 Task: Find museums that are open now.
Action: Mouse moved to (557, 89)
Screenshot: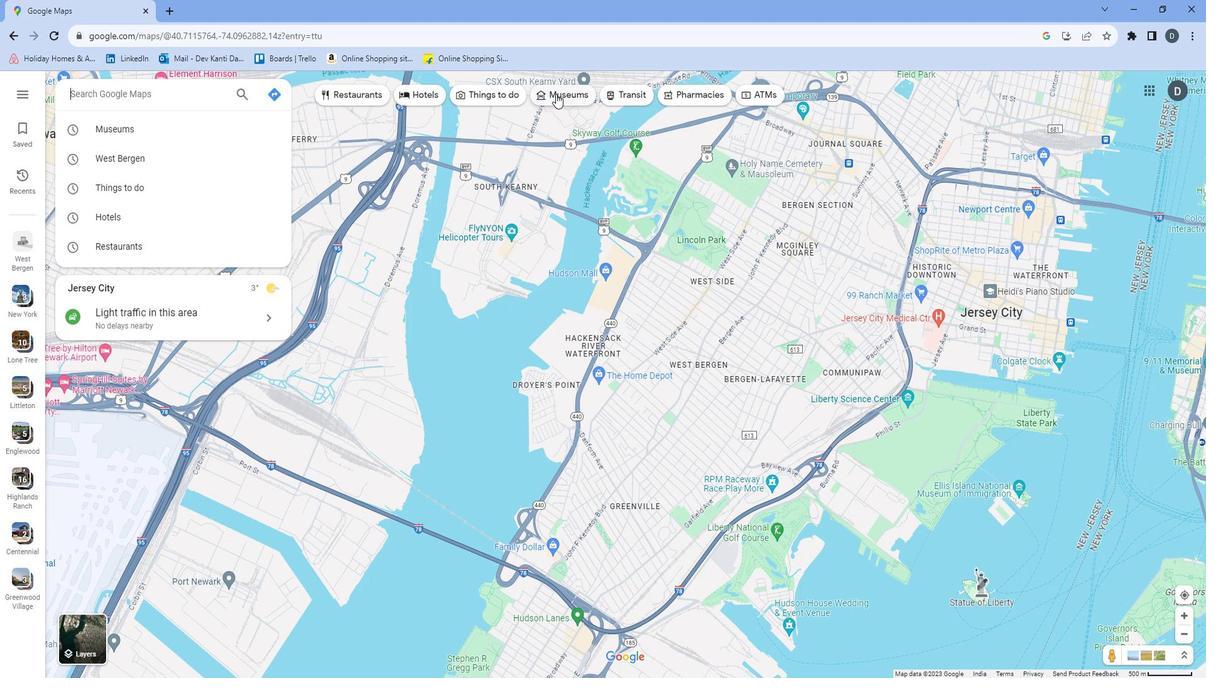 
Action: Mouse pressed left at (557, 89)
Screenshot: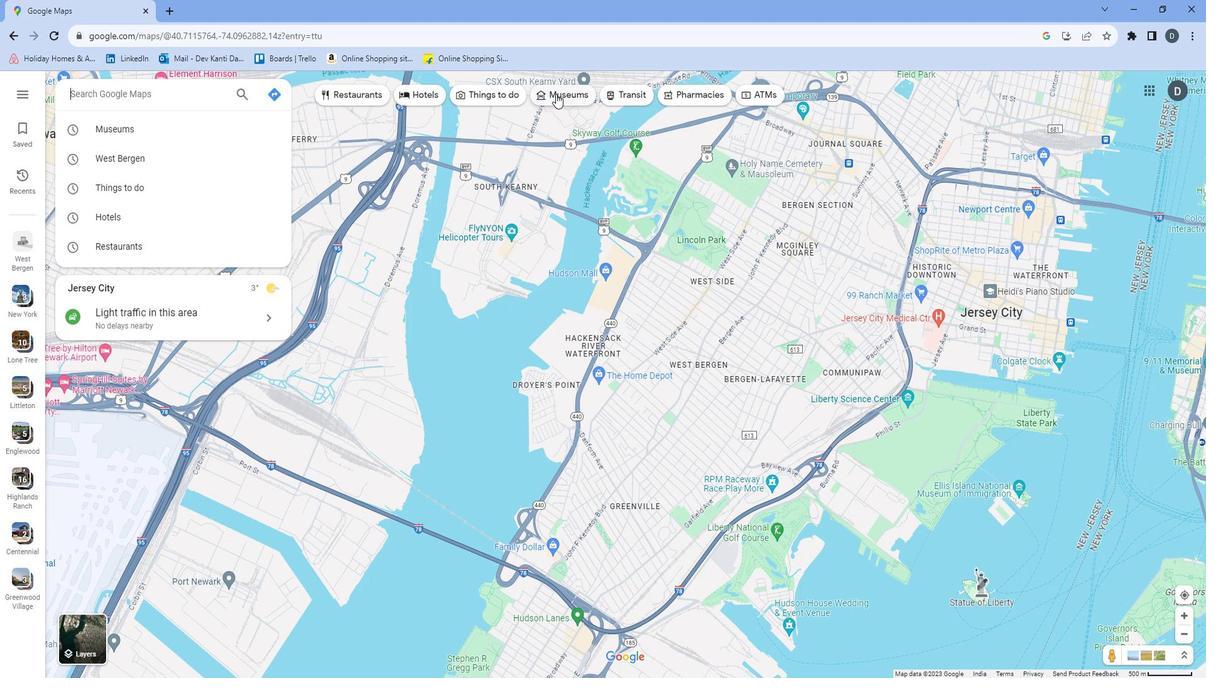 
Action: Mouse moved to (423, 82)
Screenshot: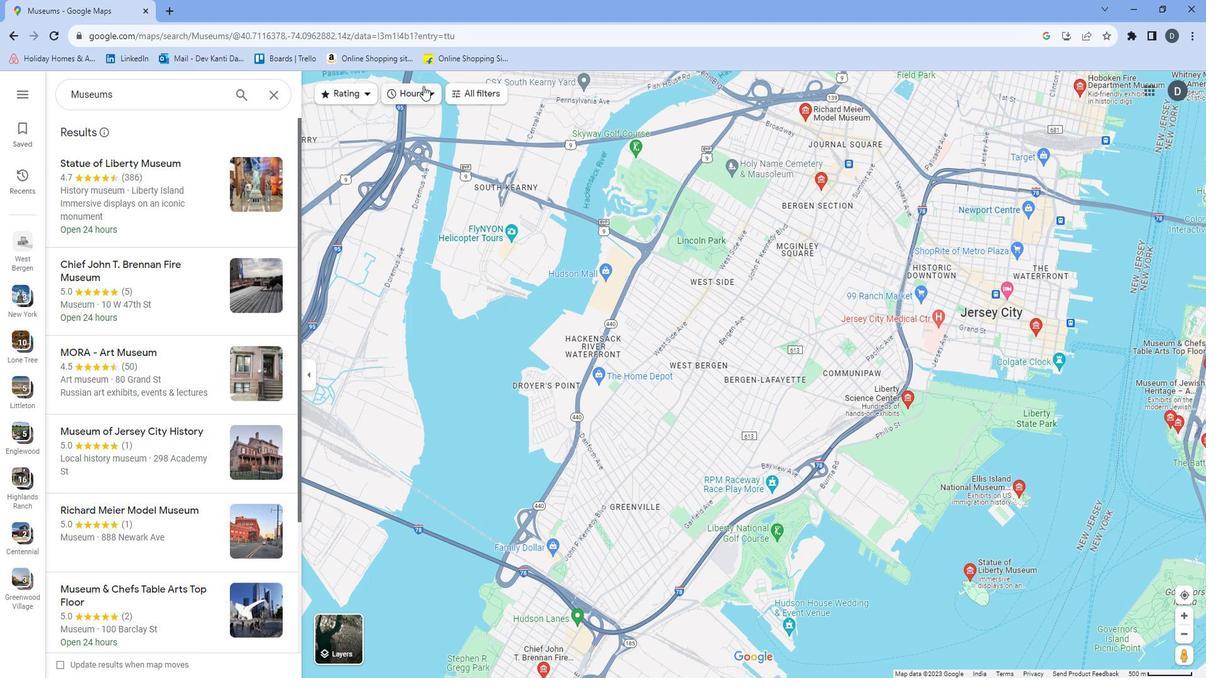 
Action: Mouse pressed left at (423, 82)
Screenshot: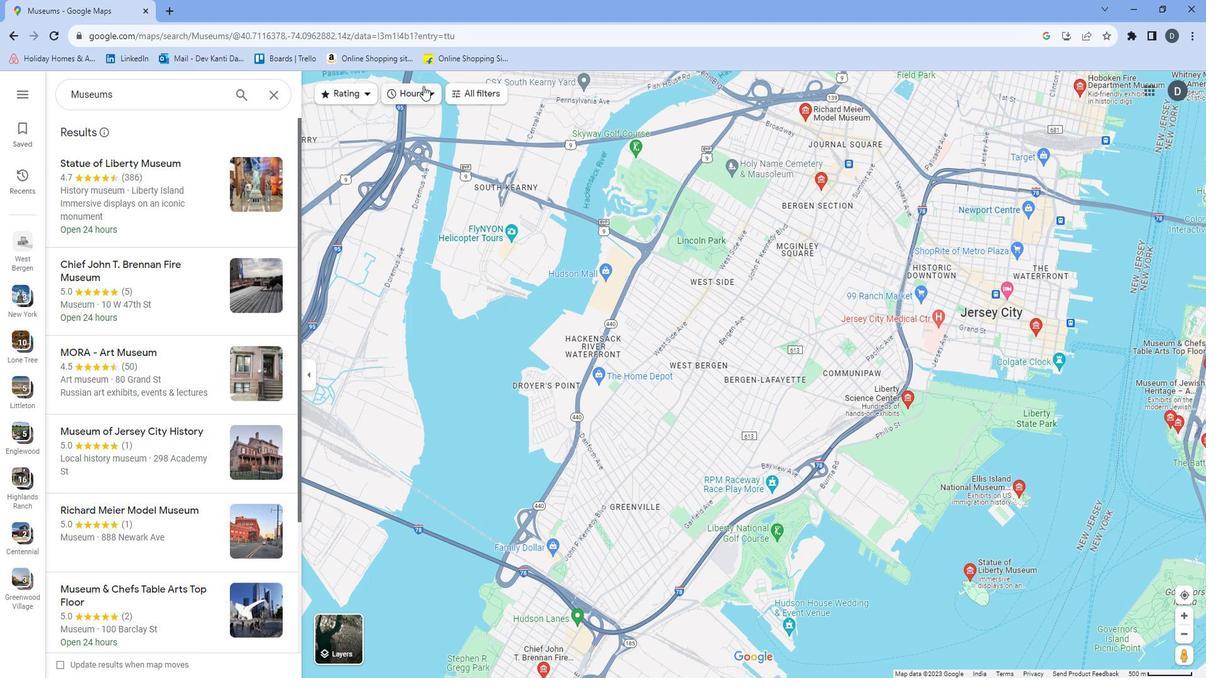 
Action: Mouse moved to (393, 138)
Screenshot: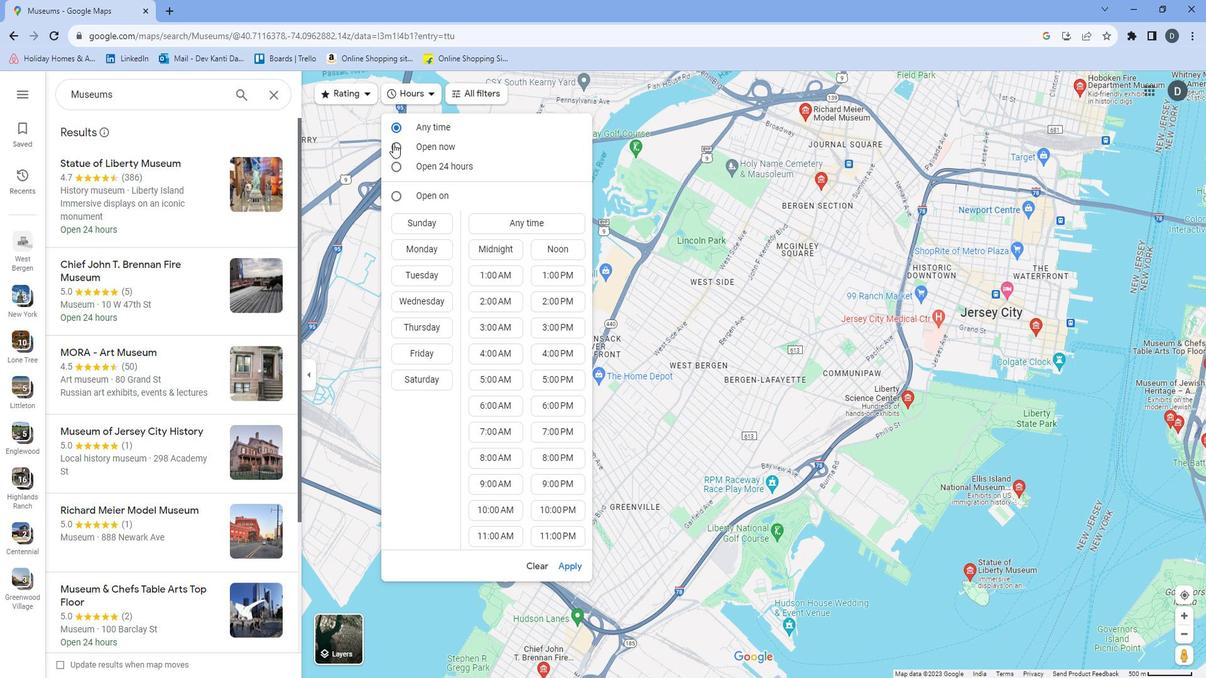 
Action: Mouse pressed left at (393, 138)
Screenshot: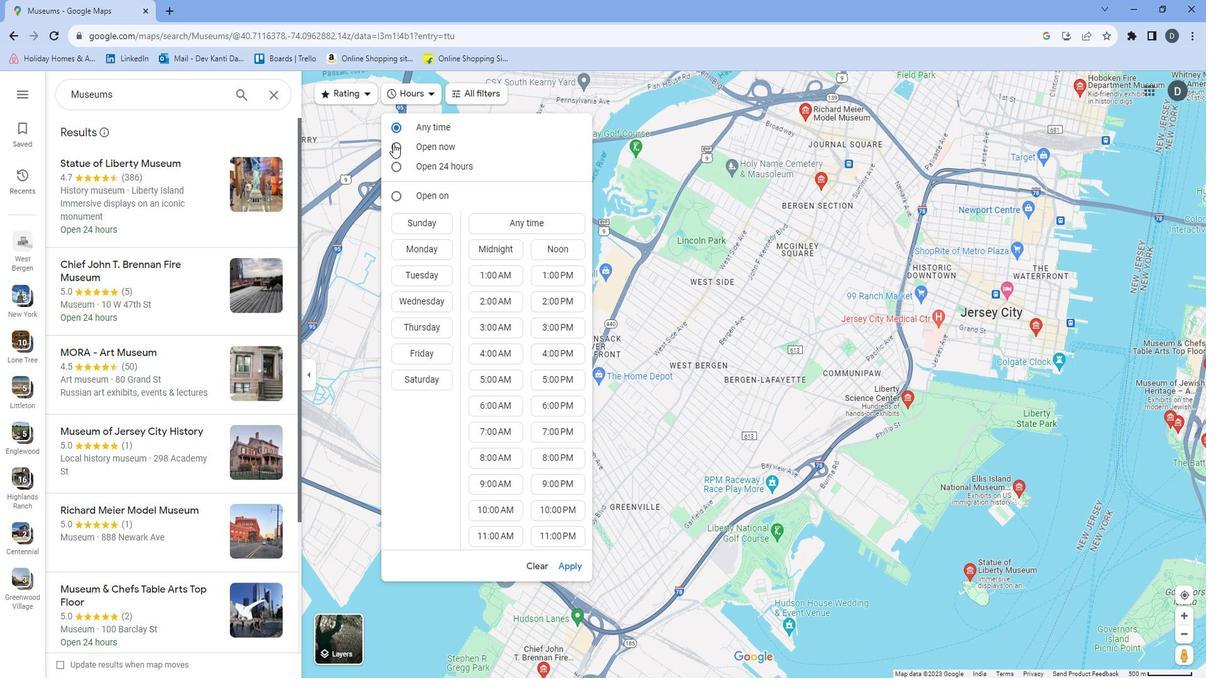 
Action: Mouse moved to (561, 543)
Screenshot: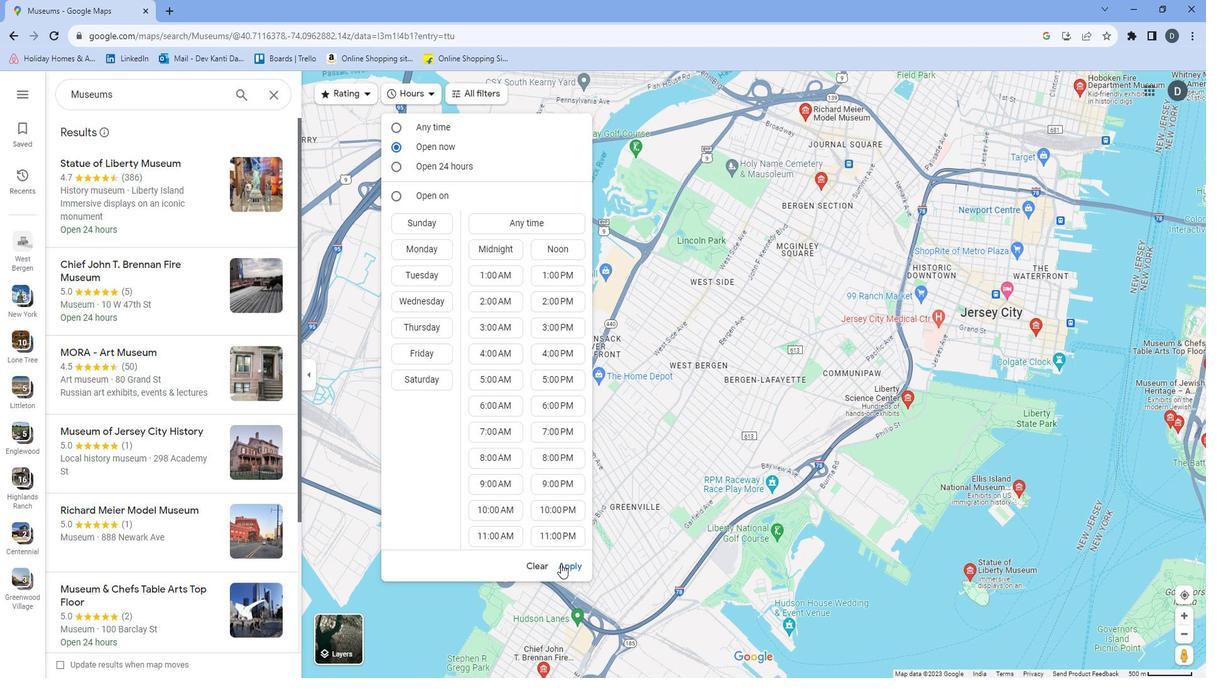 
Action: Mouse pressed left at (561, 543)
Screenshot: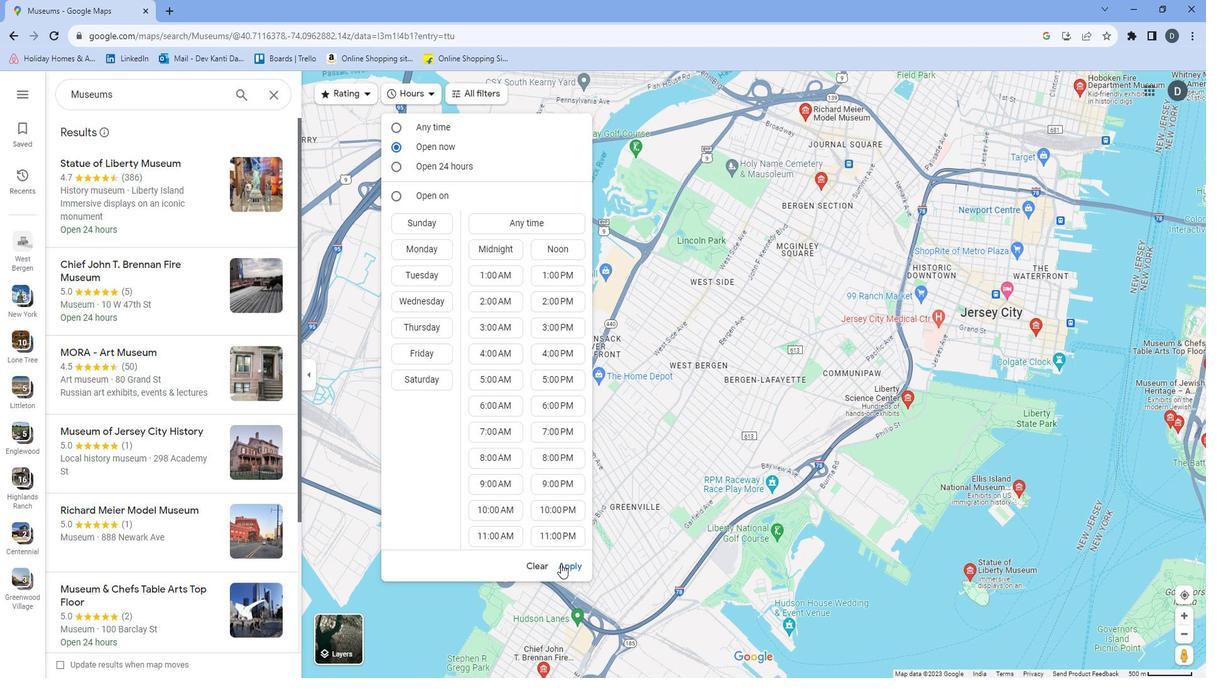 
Action: Mouse moved to (474, 370)
Screenshot: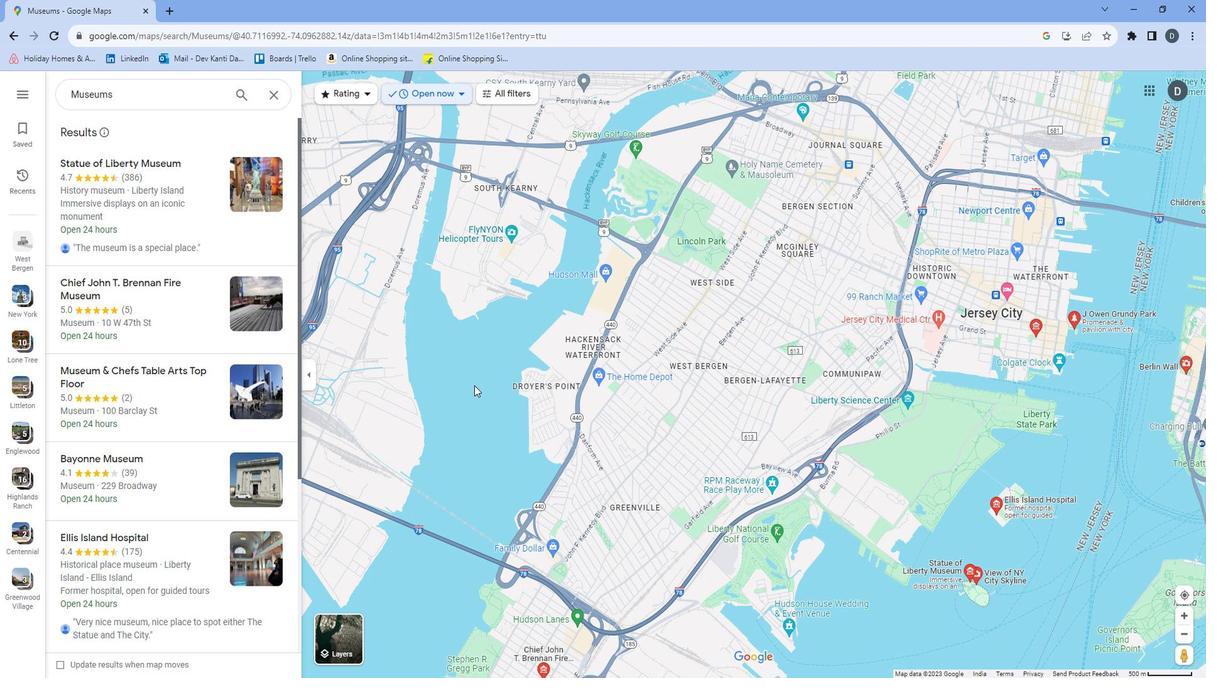 
